 Task: Add a condition where "Channel Is not Text" in pending tickets.
Action: Mouse moved to (124, 409)
Screenshot: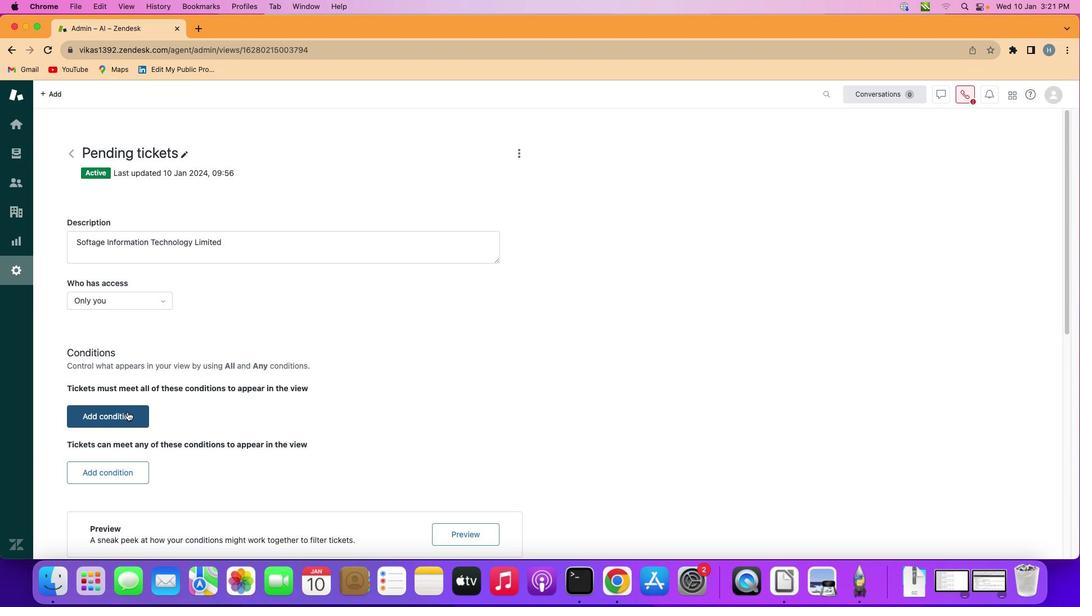 
Action: Mouse pressed left at (124, 409)
Screenshot: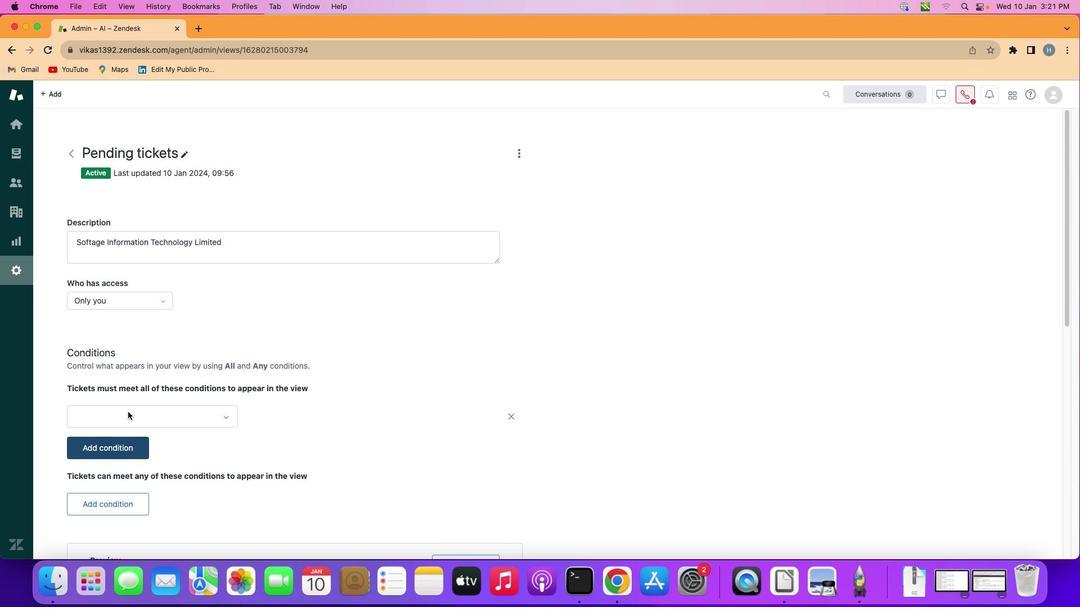 
Action: Mouse moved to (163, 406)
Screenshot: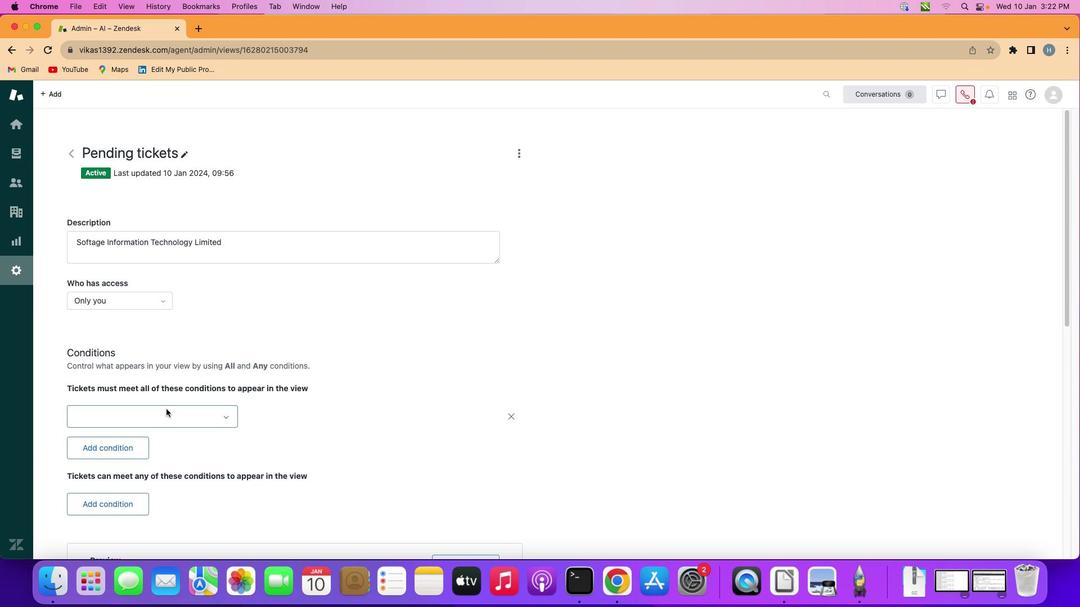 
Action: Mouse pressed left at (163, 406)
Screenshot: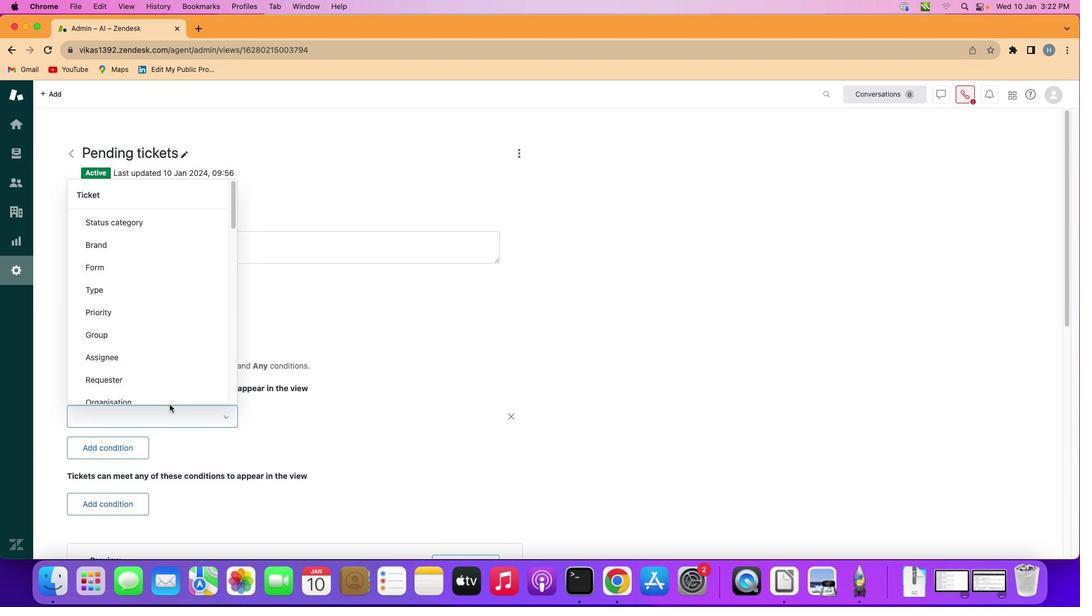 
Action: Mouse moved to (172, 316)
Screenshot: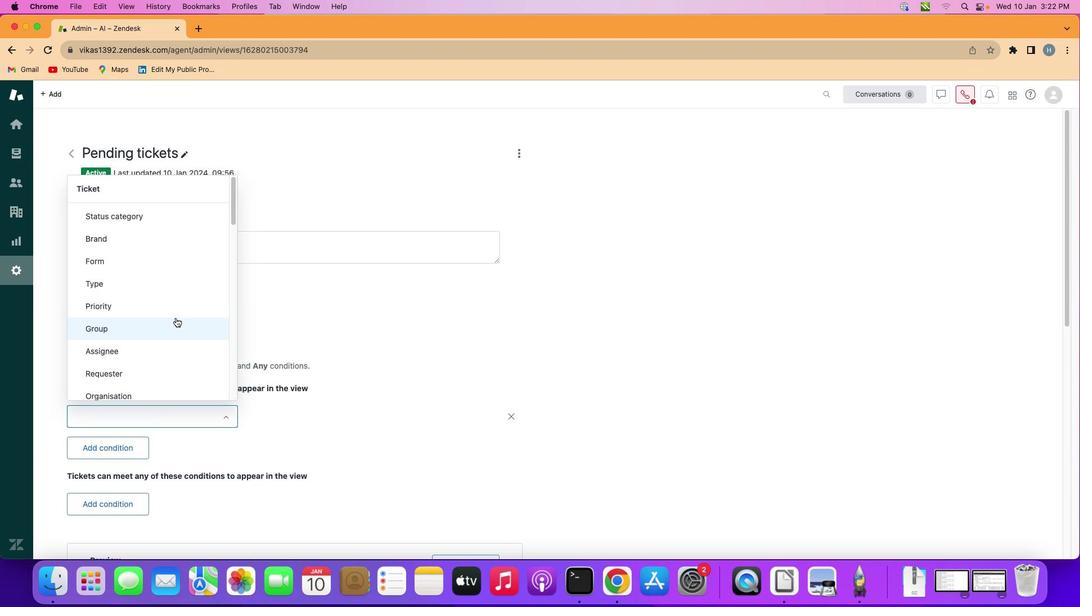 
Action: Mouse scrolled (172, 316) with delta (-2, -2)
Screenshot: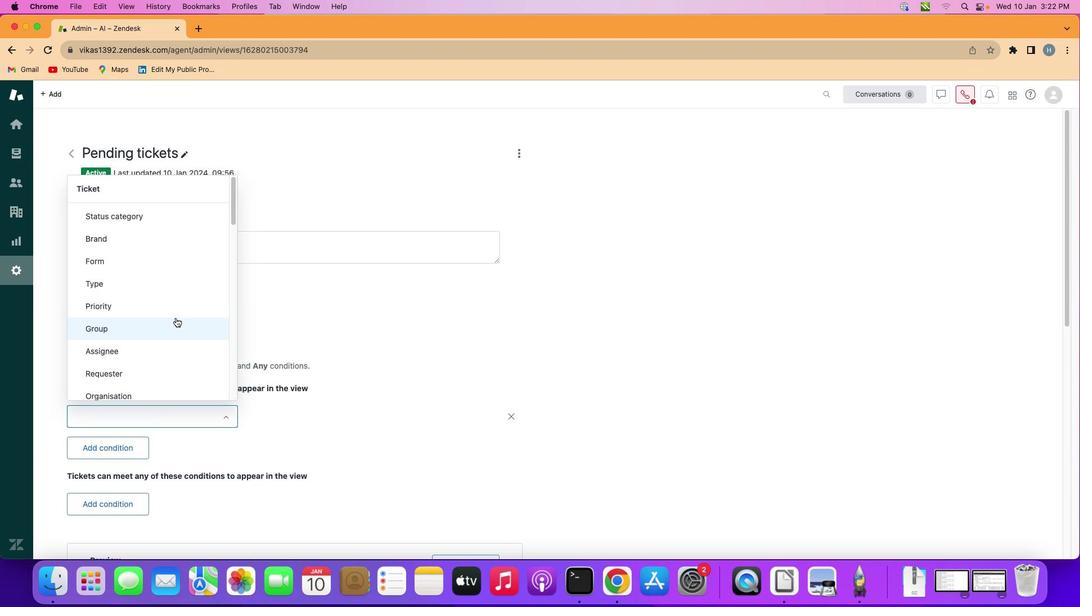 
Action: Mouse moved to (172, 315)
Screenshot: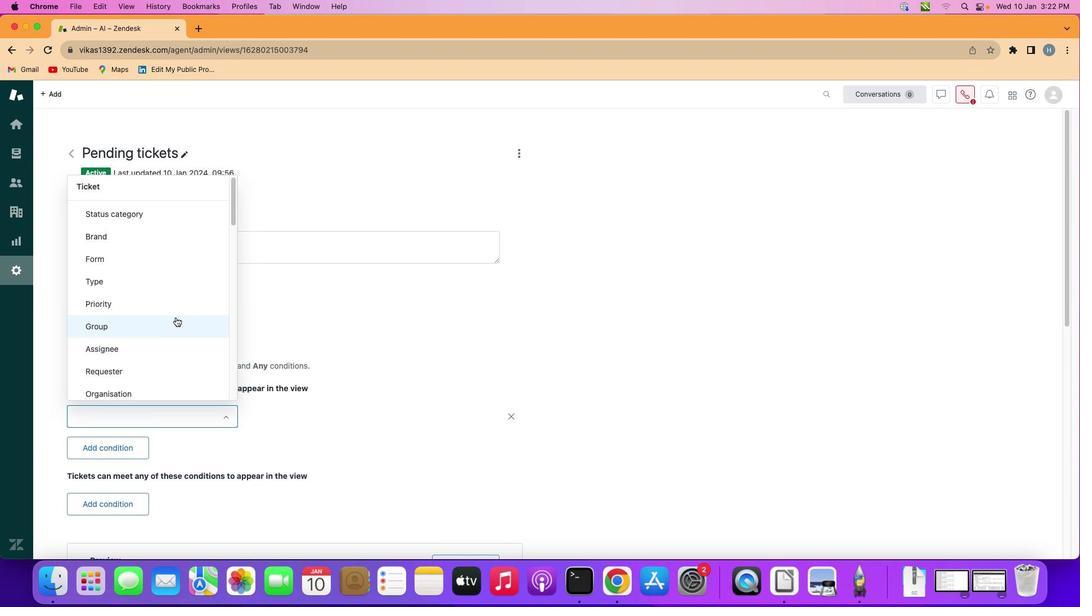 
Action: Mouse scrolled (172, 315) with delta (-2, -2)
Screenshot: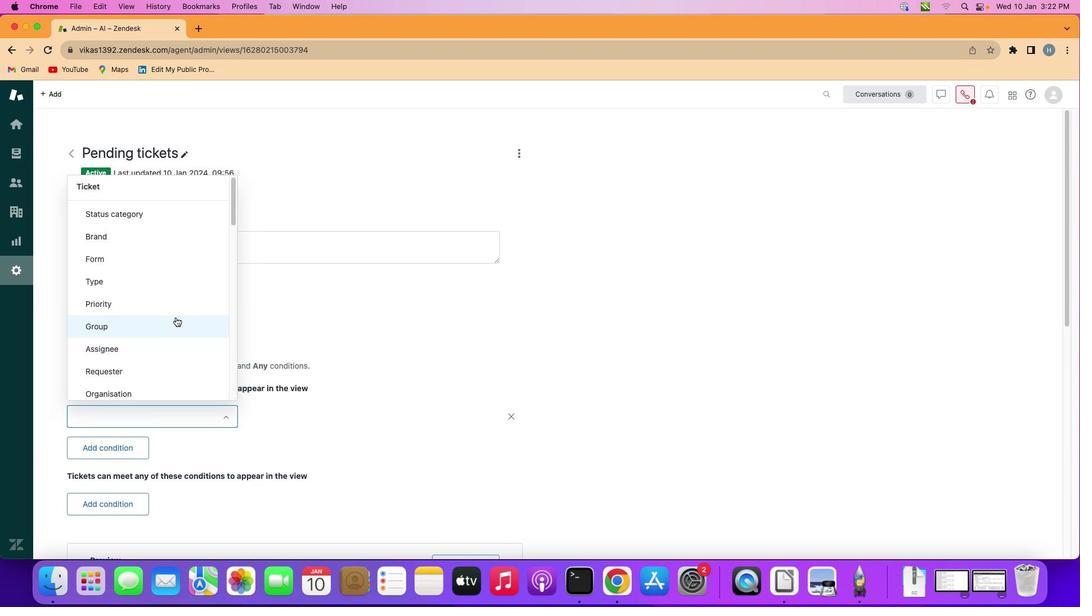 
Action: Mouse moved to (172, 315)
Screenshot: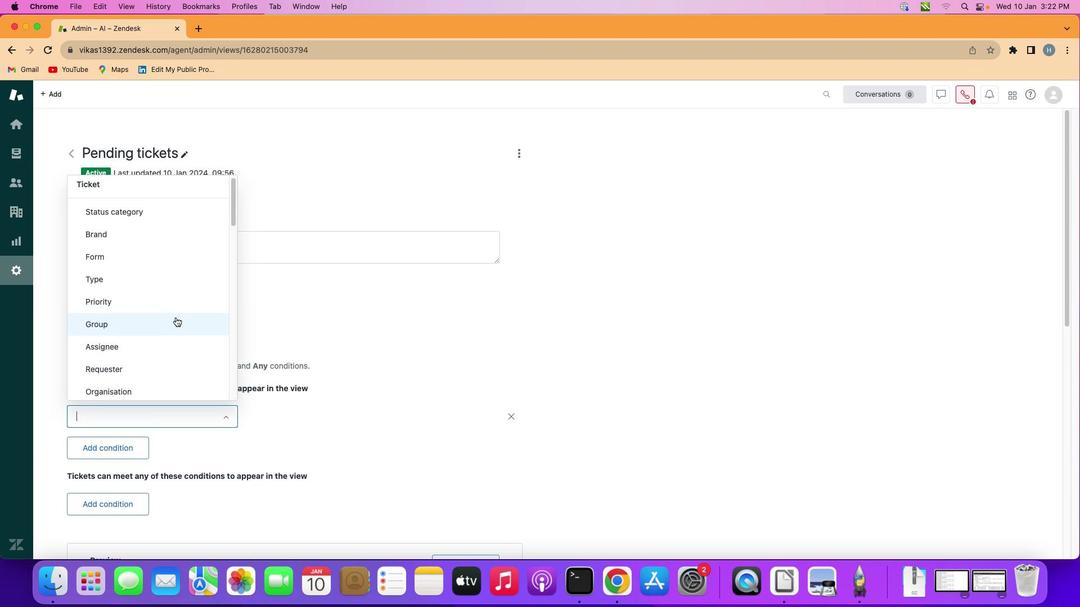 
Action: Mouse scrolled (172, 315) with delta (-2, -2)
Screenshot: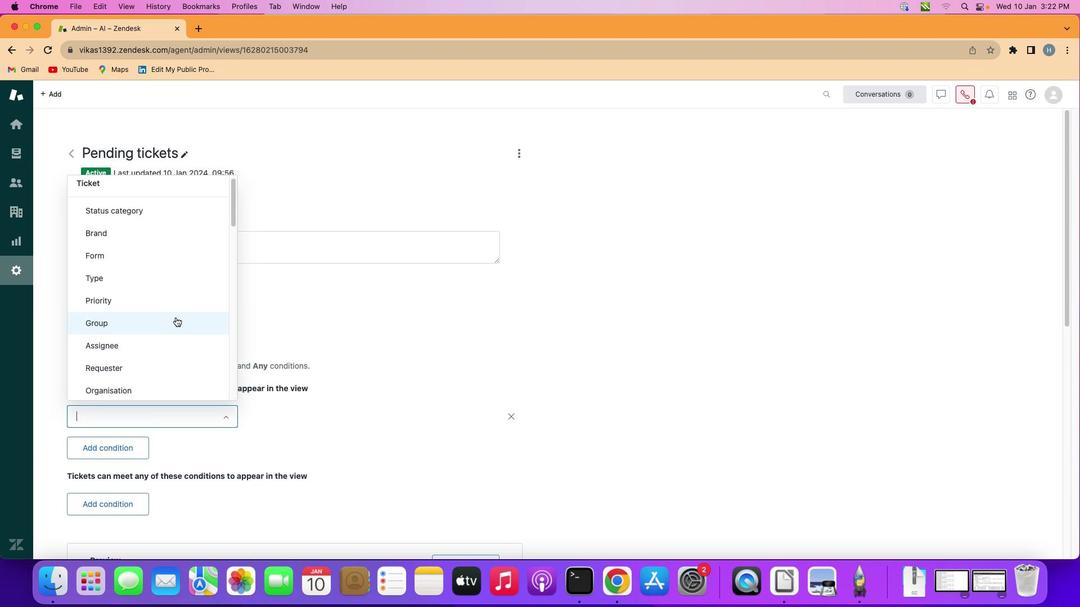 
Action: Mouse scrolled (172, 315) with delta (-2, -2)
Screenshot: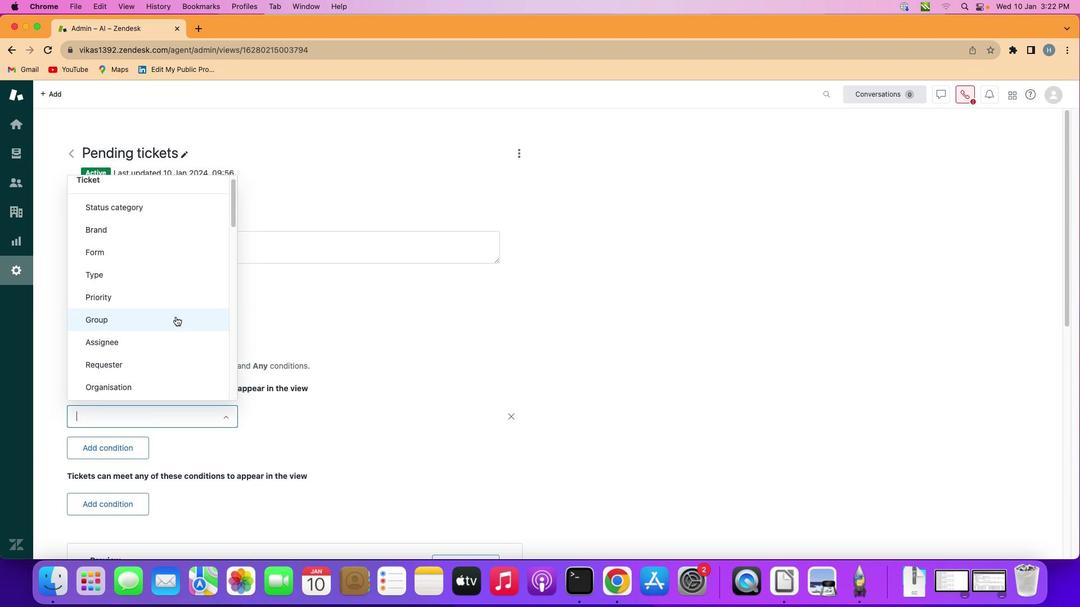 
Action: Mouse moved to (172, 314)
Screenshot: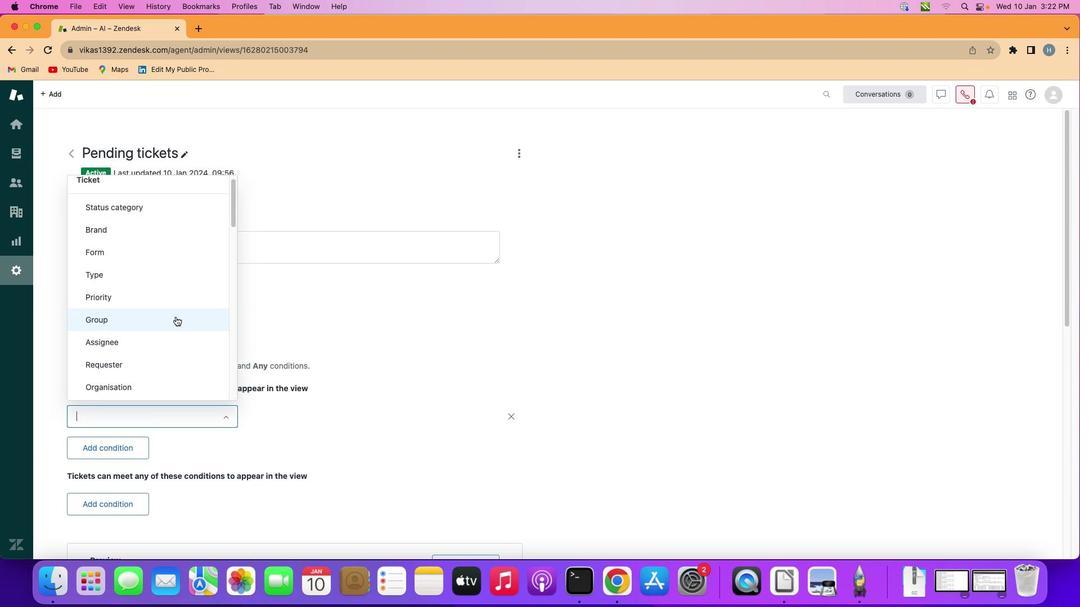 
Action: Mouse scrolled (172, 314) with delta (-2, -2)
Screenshot: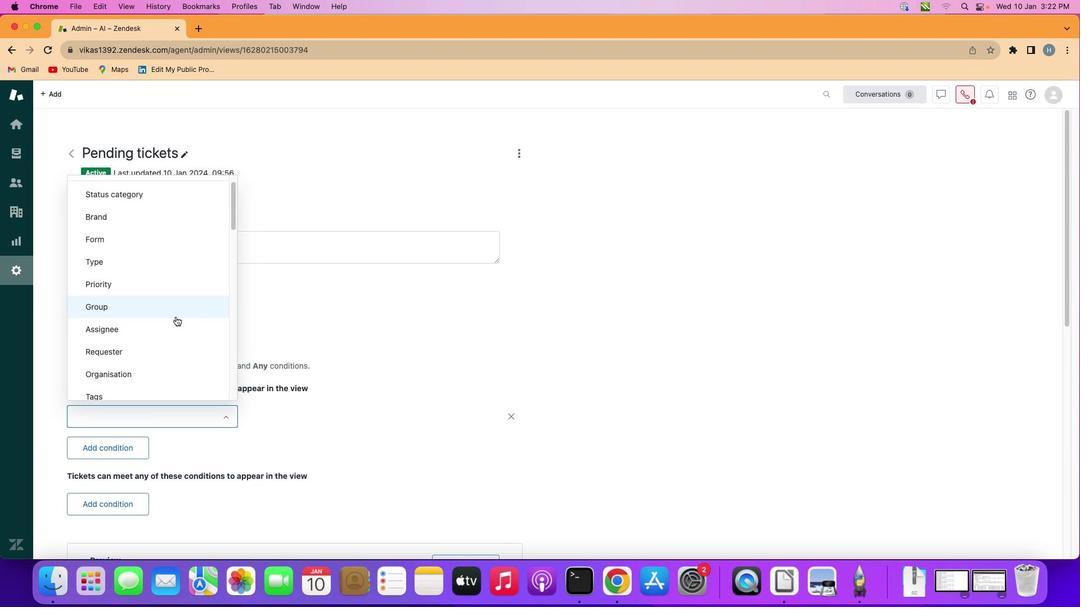 
Action: Mouse scrolled (172, 314) with delta (-2, -2)
Screenshot: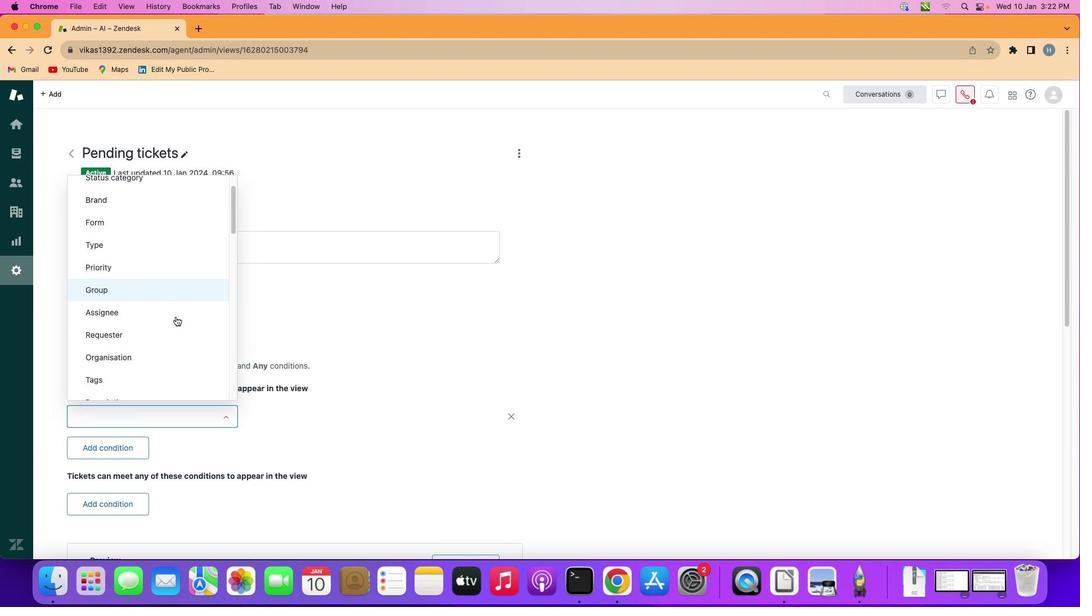 
Action: Mouse scrolled (172, 314) with delta (-2, -2)
Screenshot: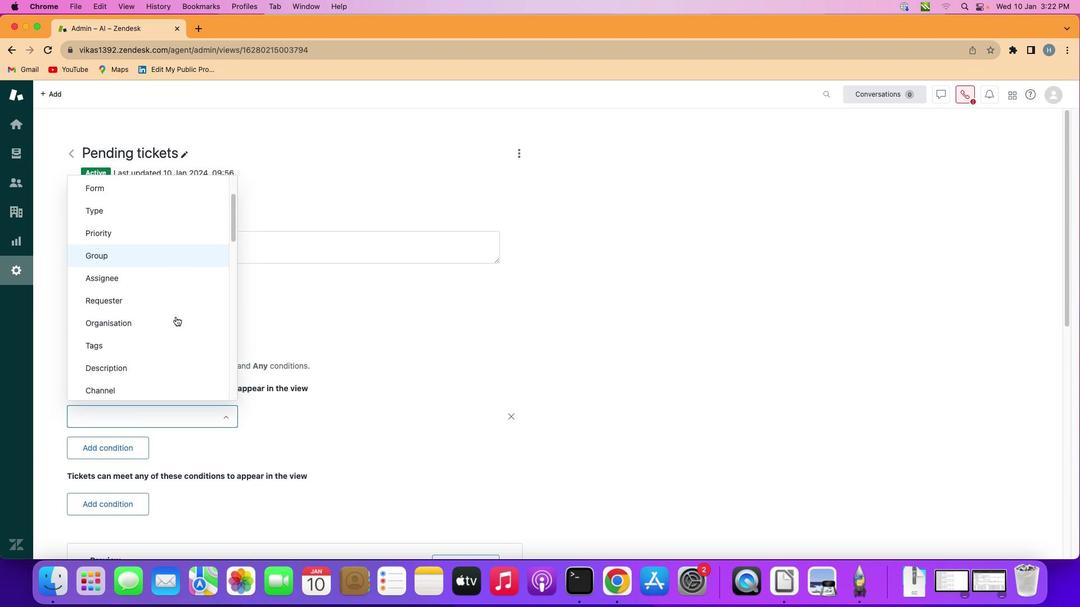 
Action: Mouse scrolled (172, 314) with delta (-2, -2)
Screenshot: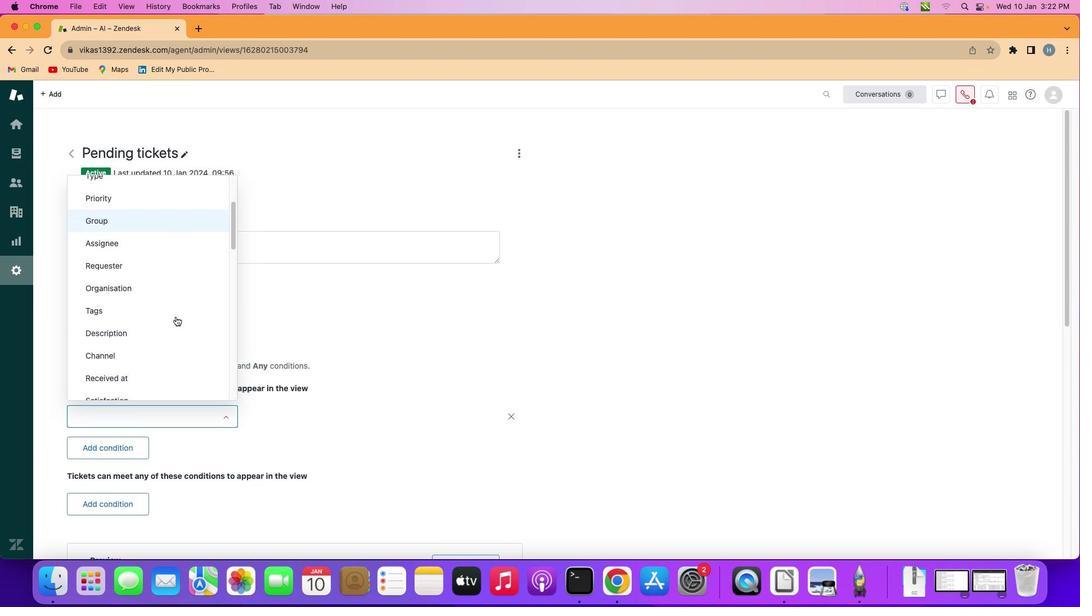 
Action: Mouse moved to (156, 348)
Screenshot: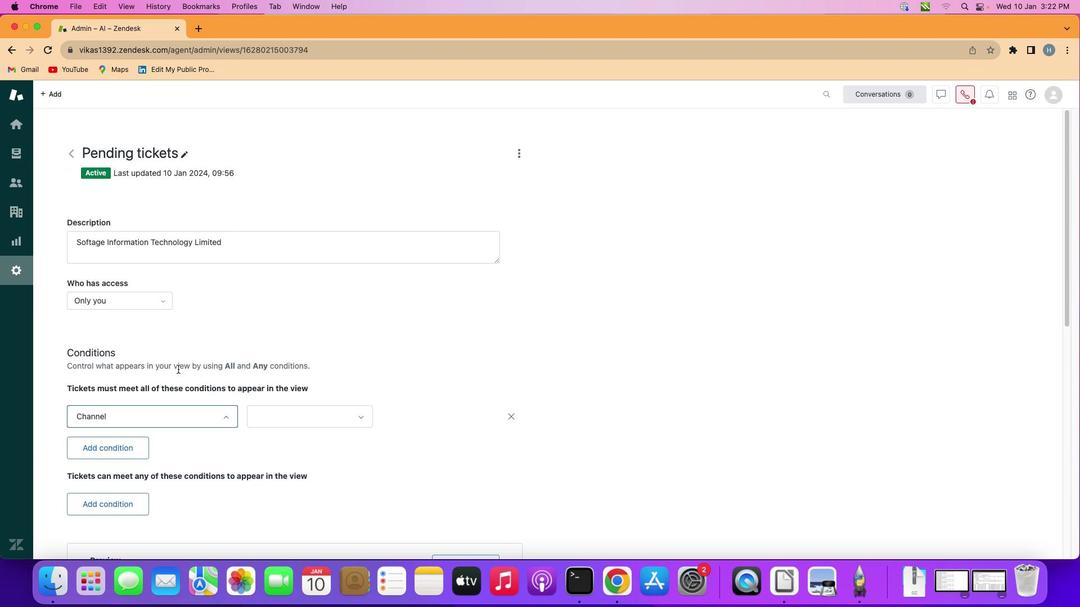 
Action: Mouse pressed left at (156, 348)
Screenshot: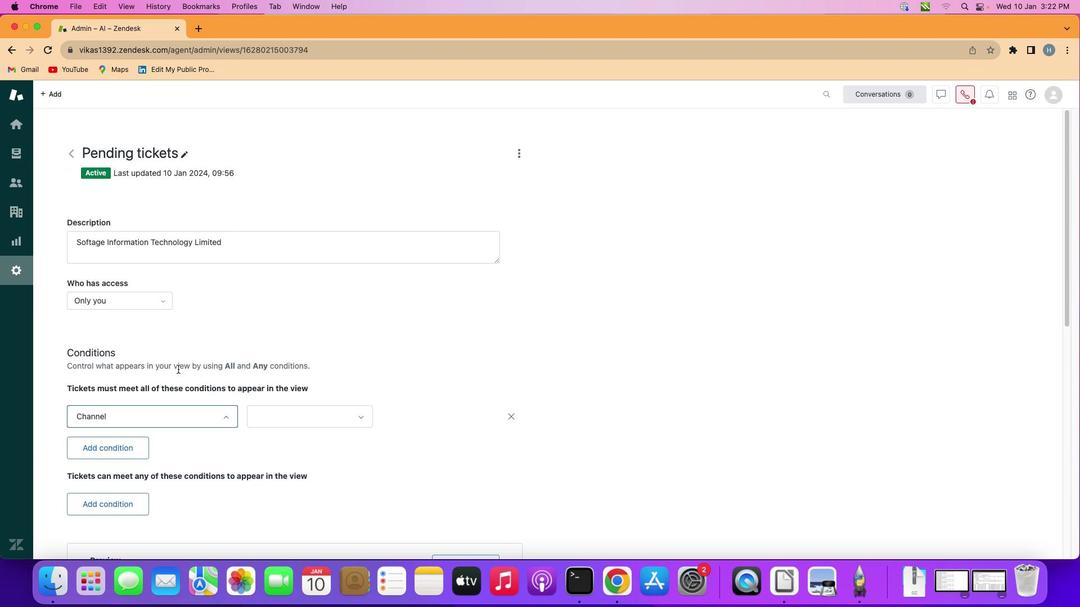 
Action: Mouse moved to (280, 406)
Screenshot: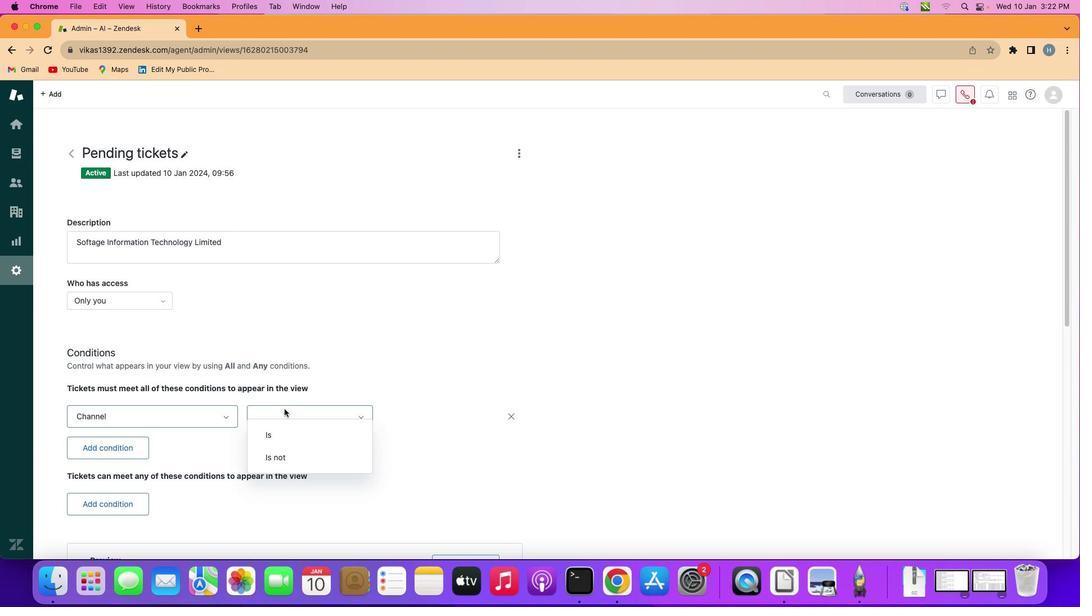 
Action: Mouse pressed left at (280, 406)
Screenshot: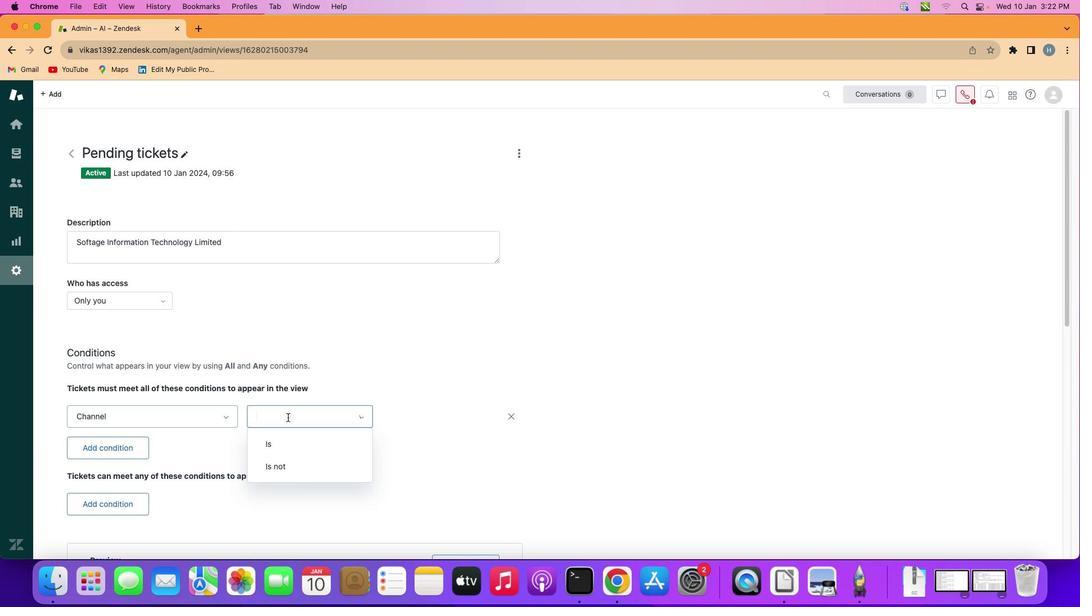 
Action: Mouse moved to (301, 463)
Screenshot: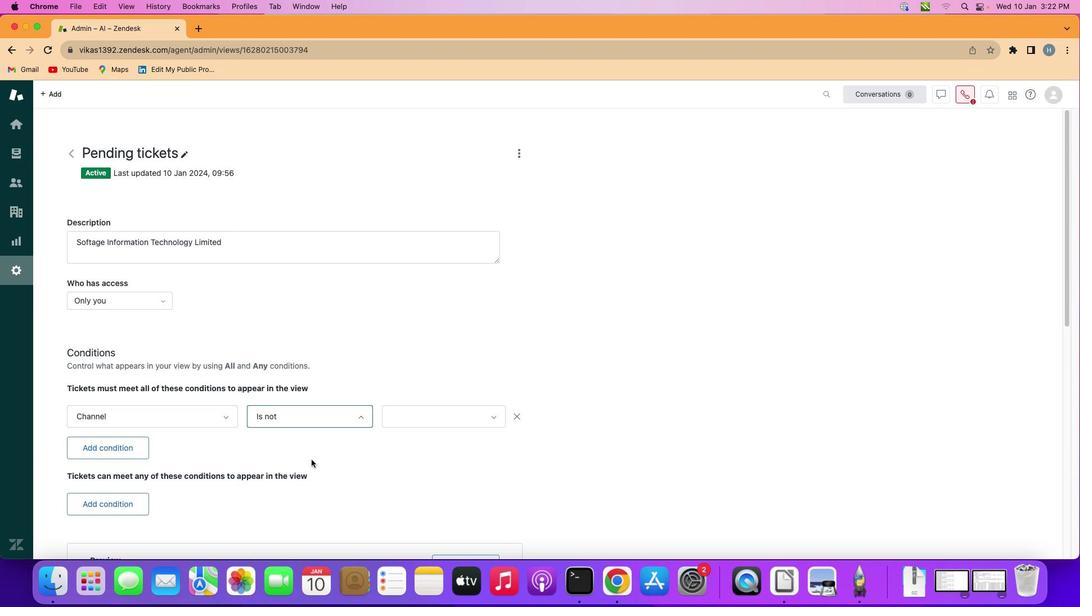 
Action: Mouse pressed left at (301, 463)
Screenshot: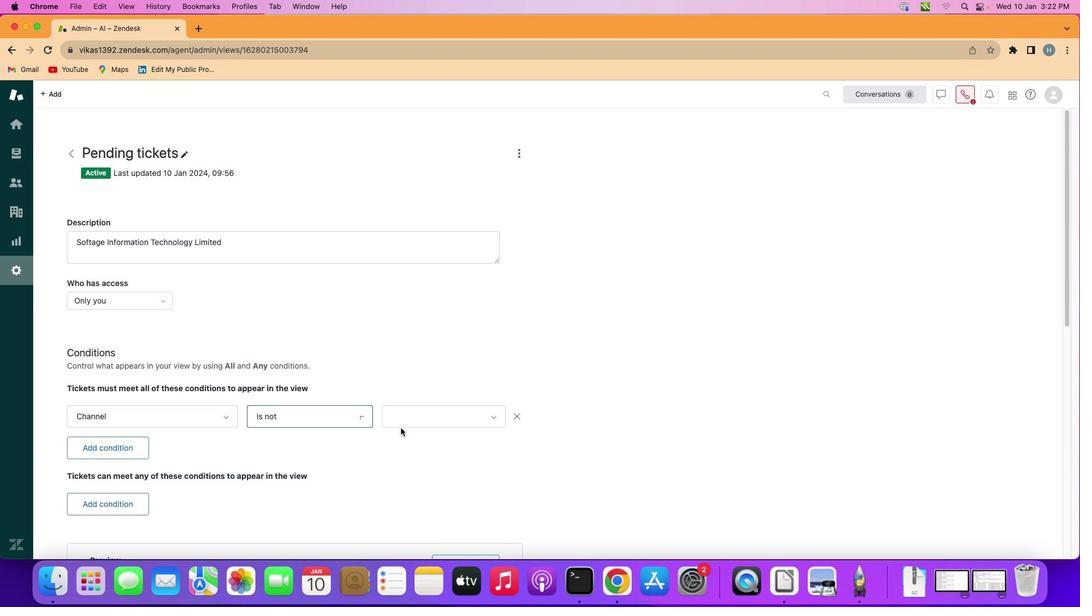 
Action: Mouse moved to (441, 411)
Screenshot: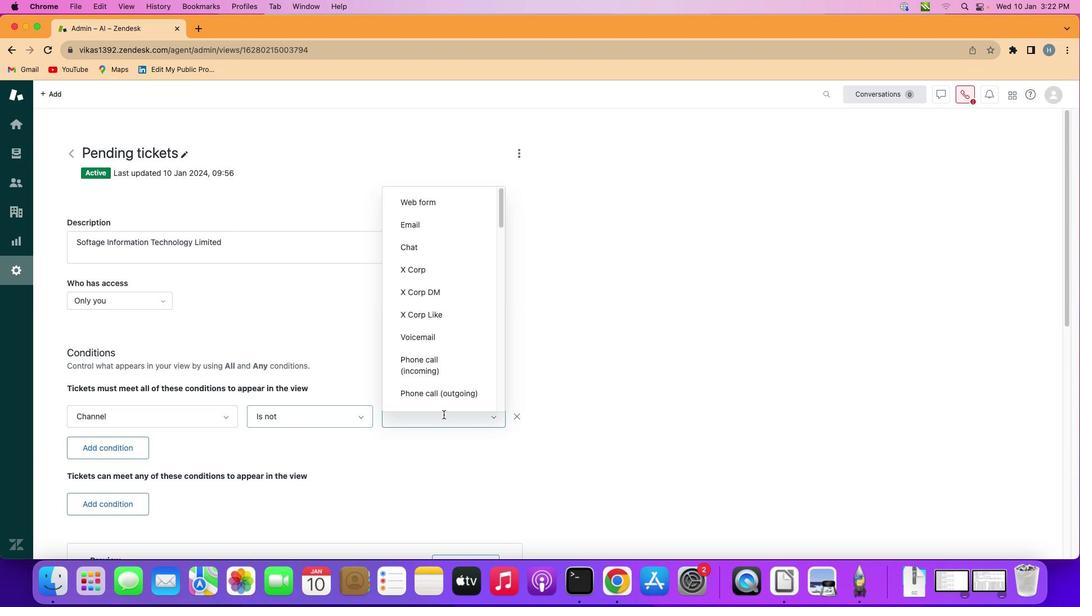 
Action: Mouse pressed left at (441, 411)
Screenshot: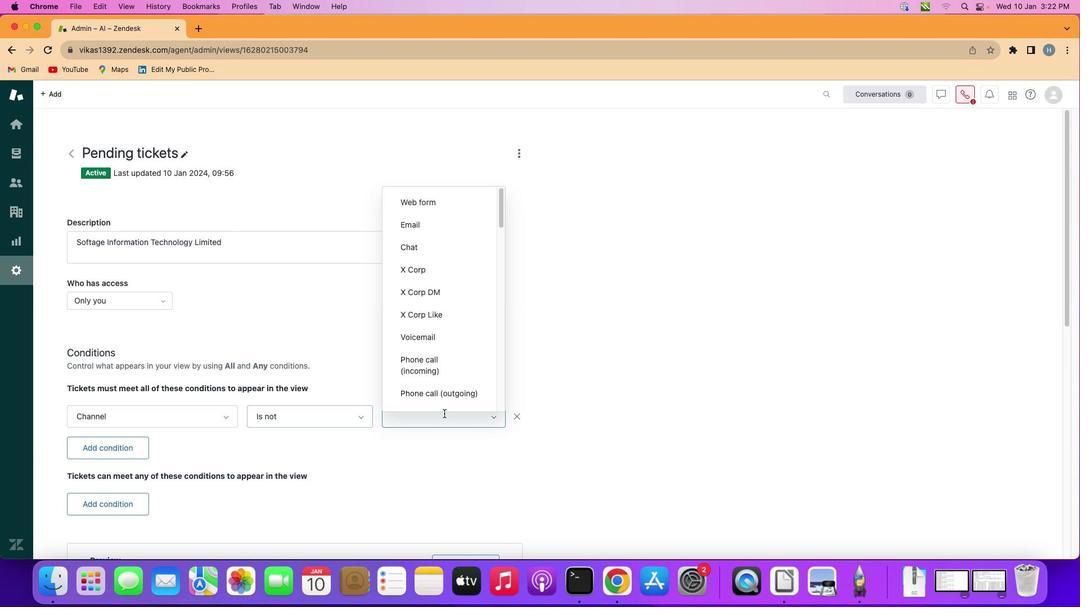 
Action: Mouse moved to (435, 330)
Screenshot: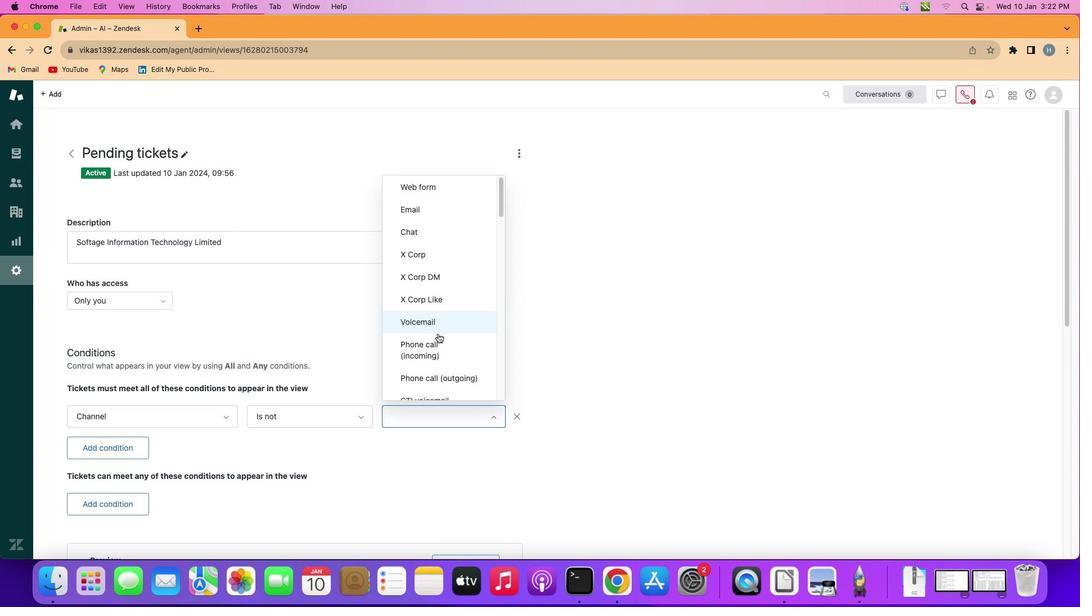 
Action: Mouse scrolled (435, 330) with delta (-2, -2)
Screenshot: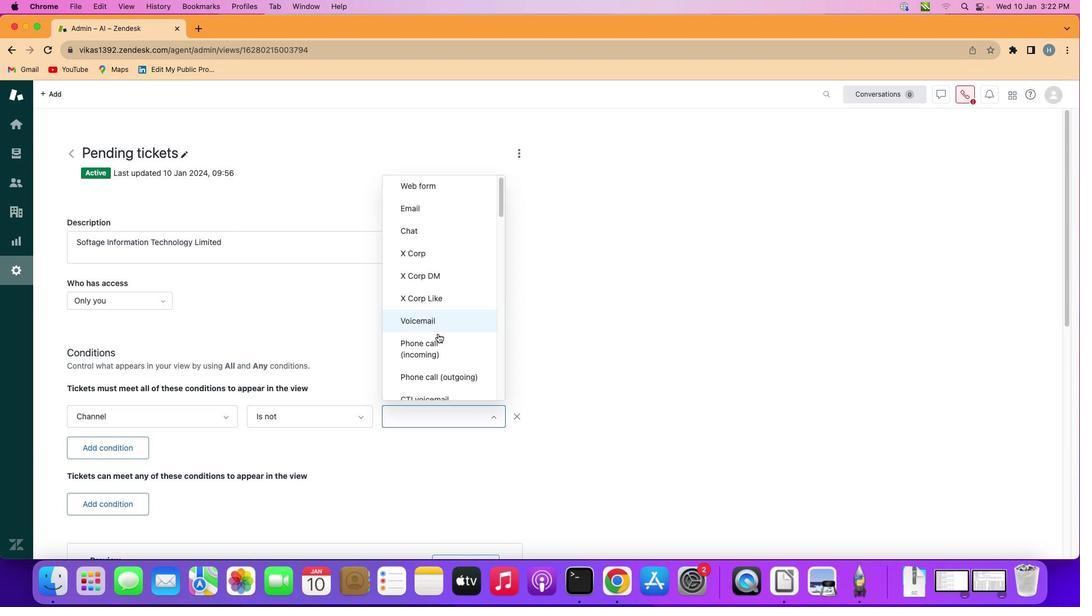 
Action: Mouse scrolled (435, 330) with delta (-2, -2)
Screenshot: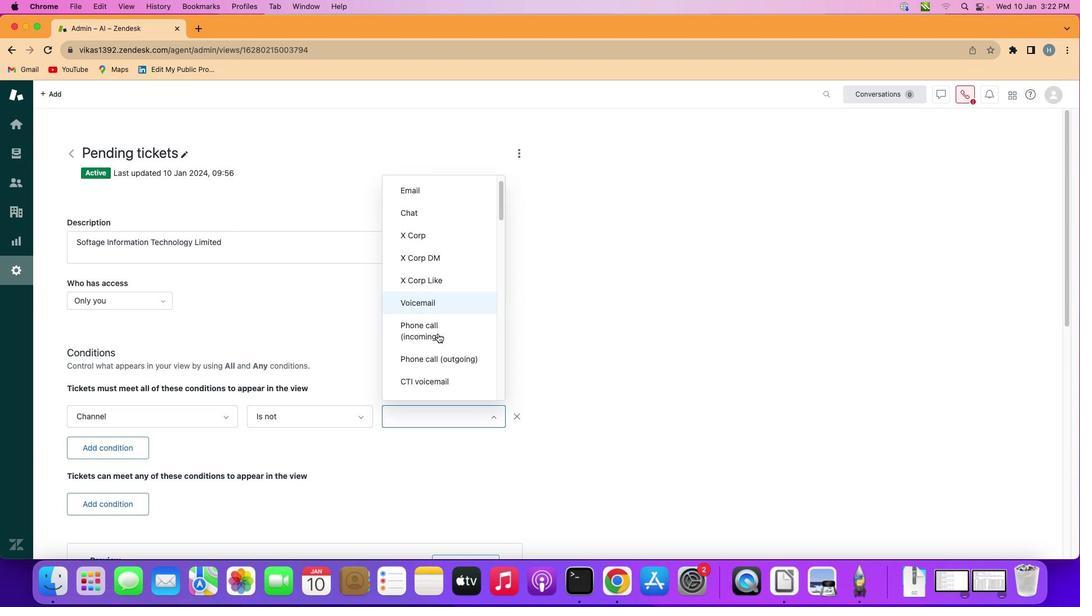 
Action: Mouse scrolled (435, 330) with delta (-2, -2)
Screenshot: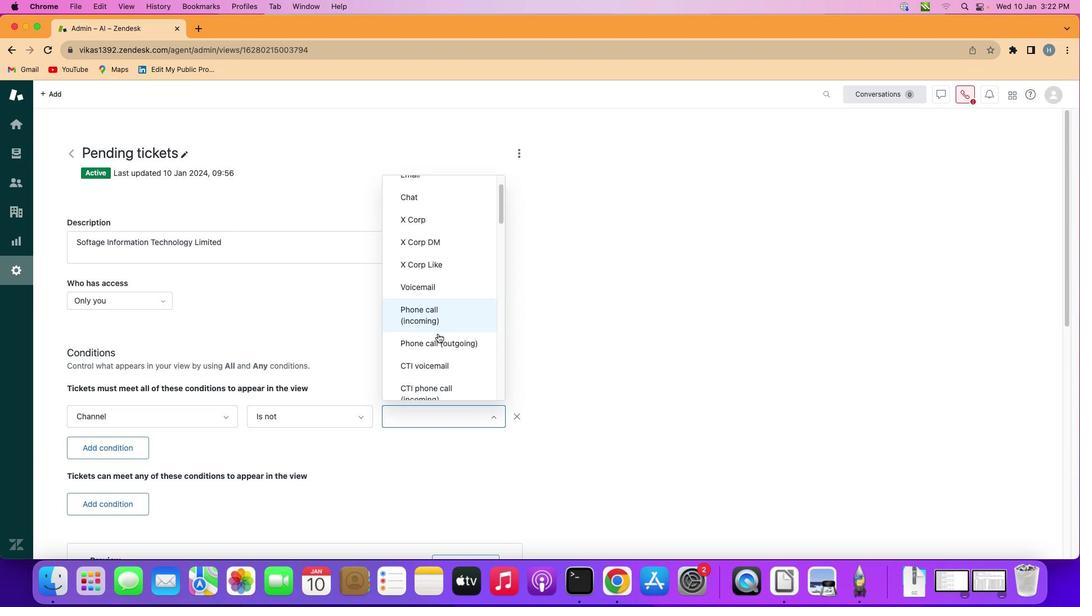 
Action: Mouse scrolled (435, 330) with delta (-2, -2)
Screenshot: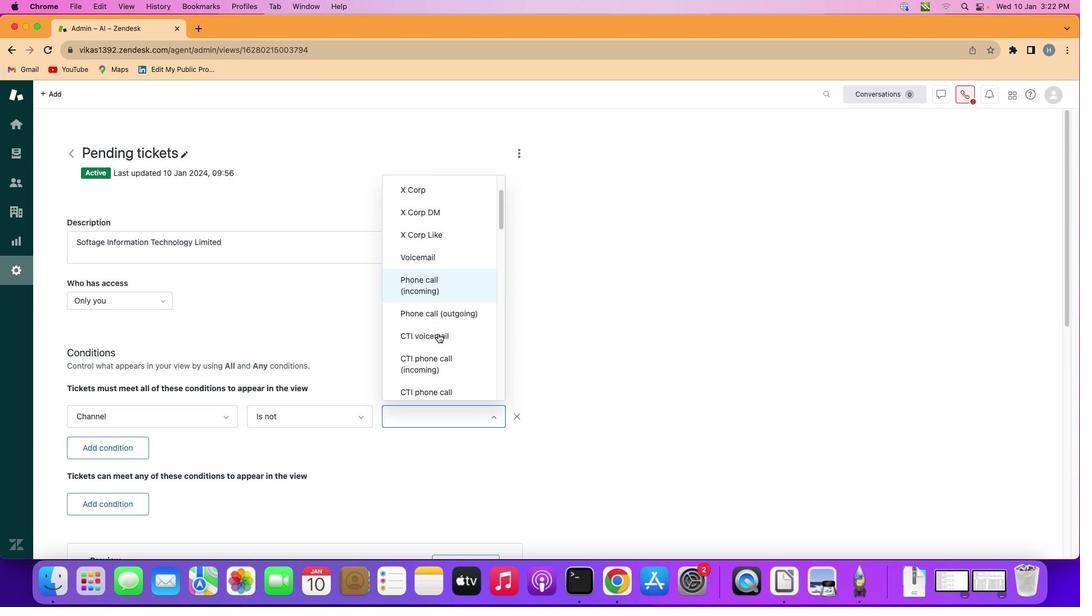 
Action: Mouse moved to (435, 330)
Screenshot: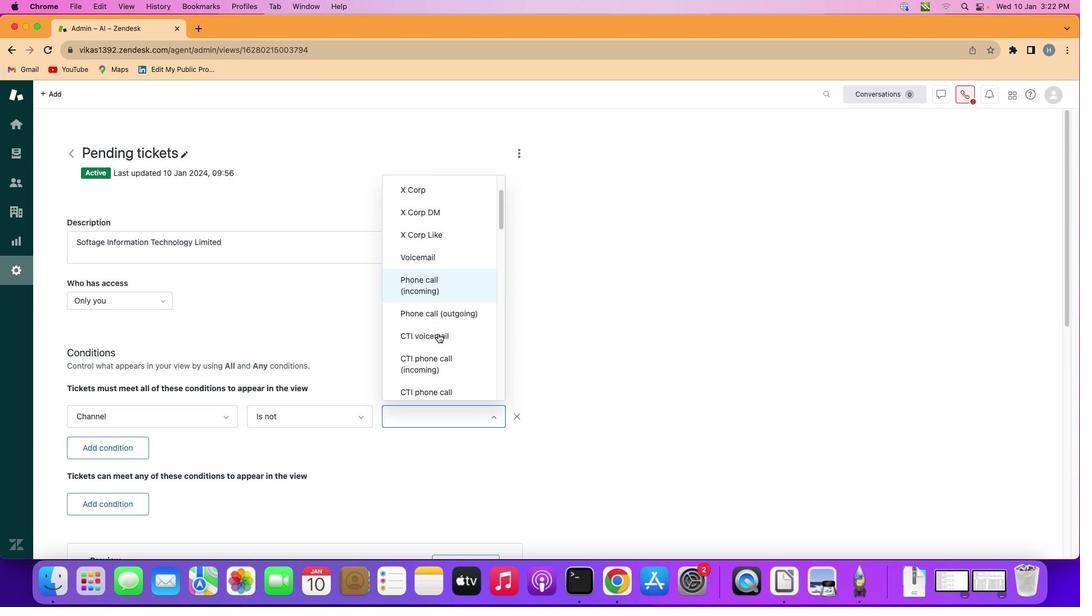 
Action: Mouse scrolled (435, 330) with delta (-2, -2)
Screenshot: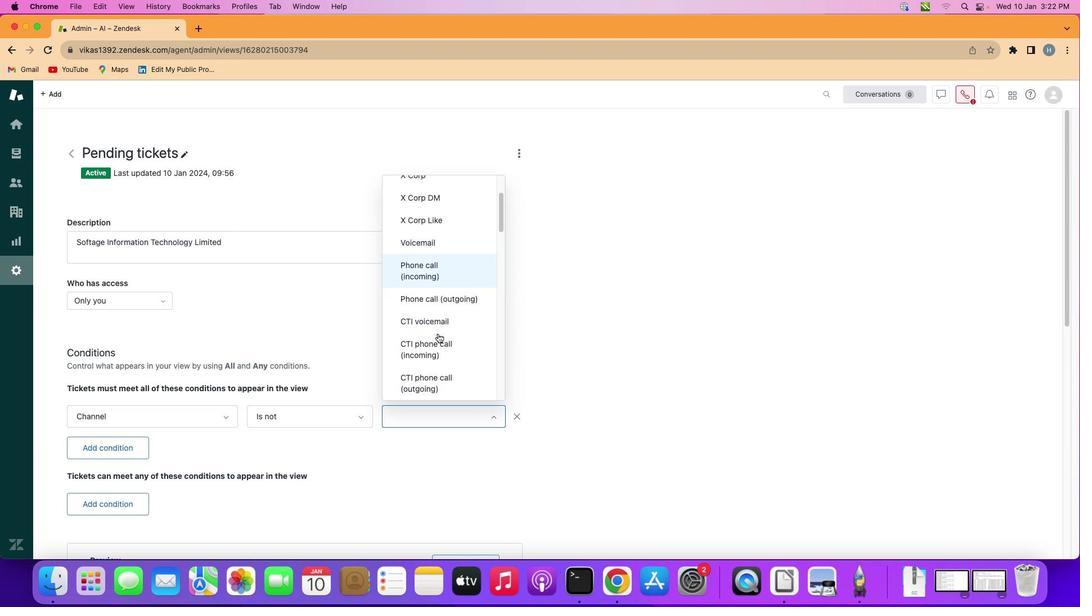 
Action: Mouse moved to (444, 361)
Screenshot: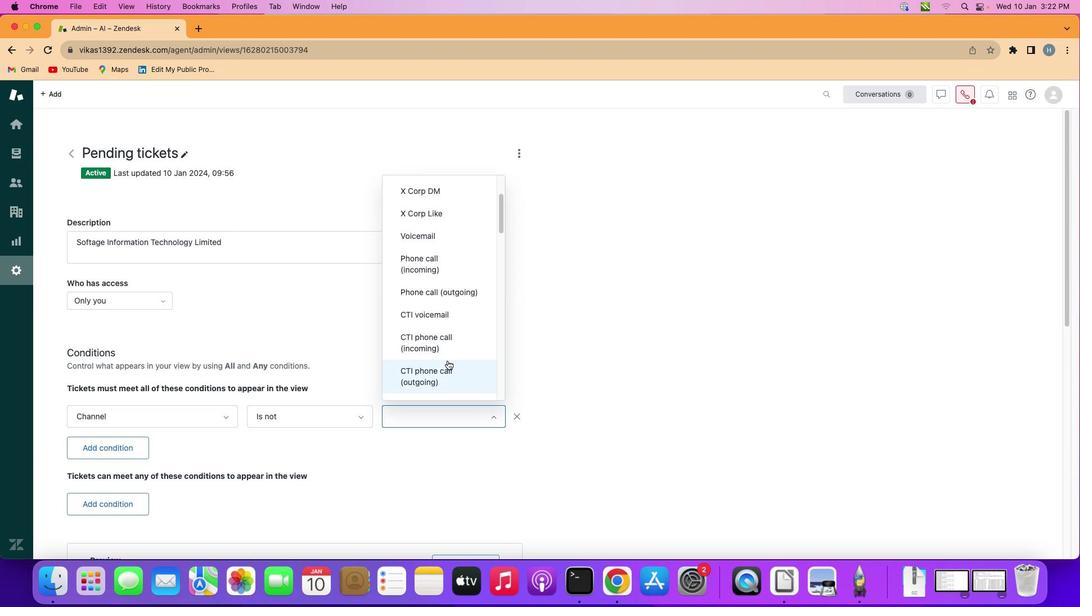 
Action: Mouse scrolled (444, 361) with delta (-2, -2)
Screenshot: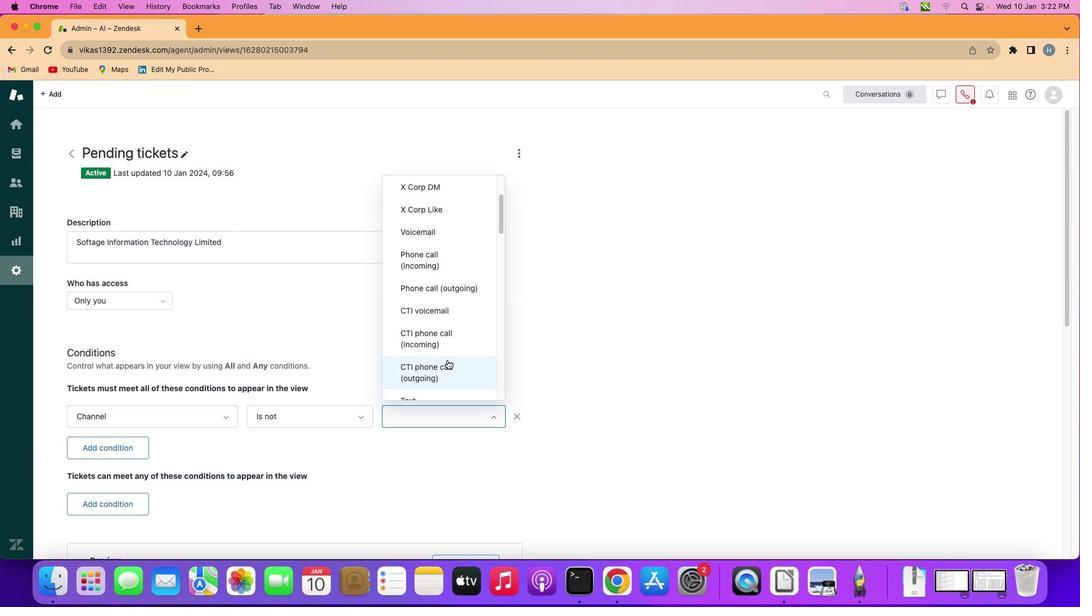 
Action: Mouse moved to (444, 360)
Screenshot: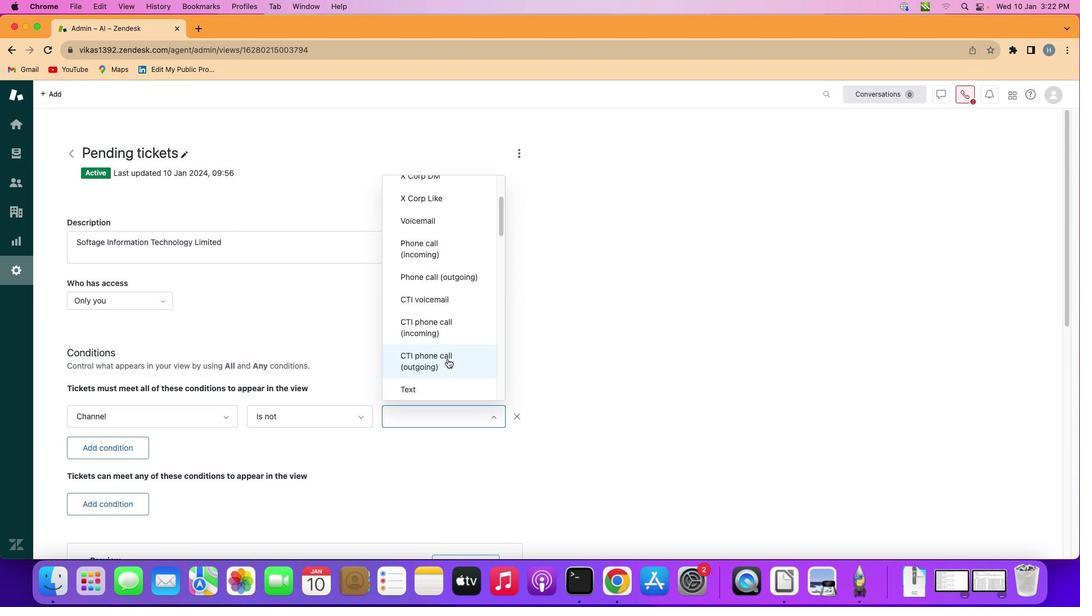 
Action: Mouse scrolled (444, 360) with delta (-2, -2)
Screenshot: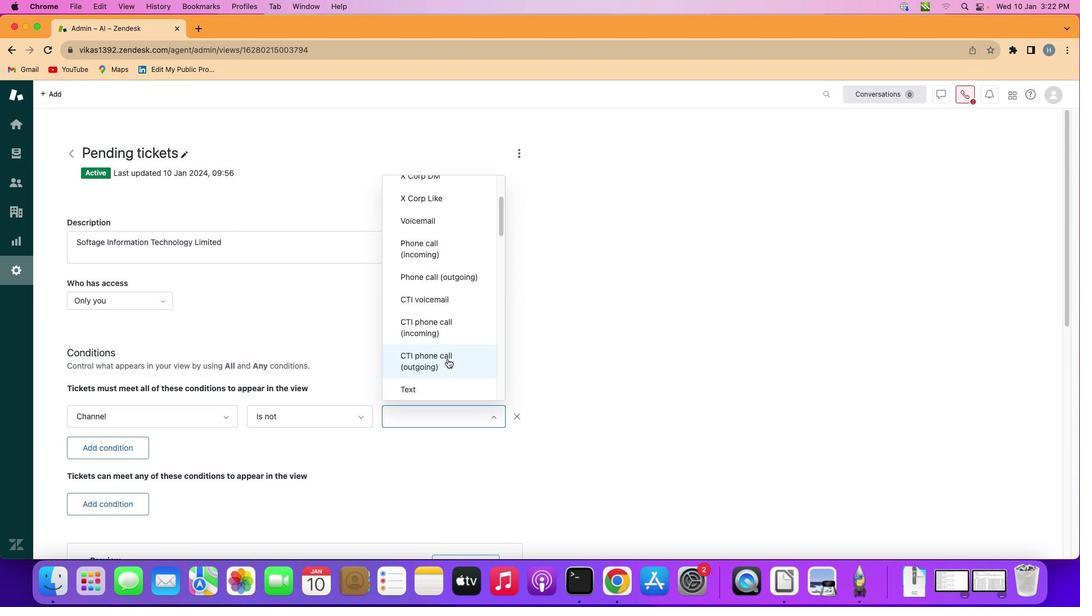 
Action: Mouse moved to (444, 357)
Screenshot: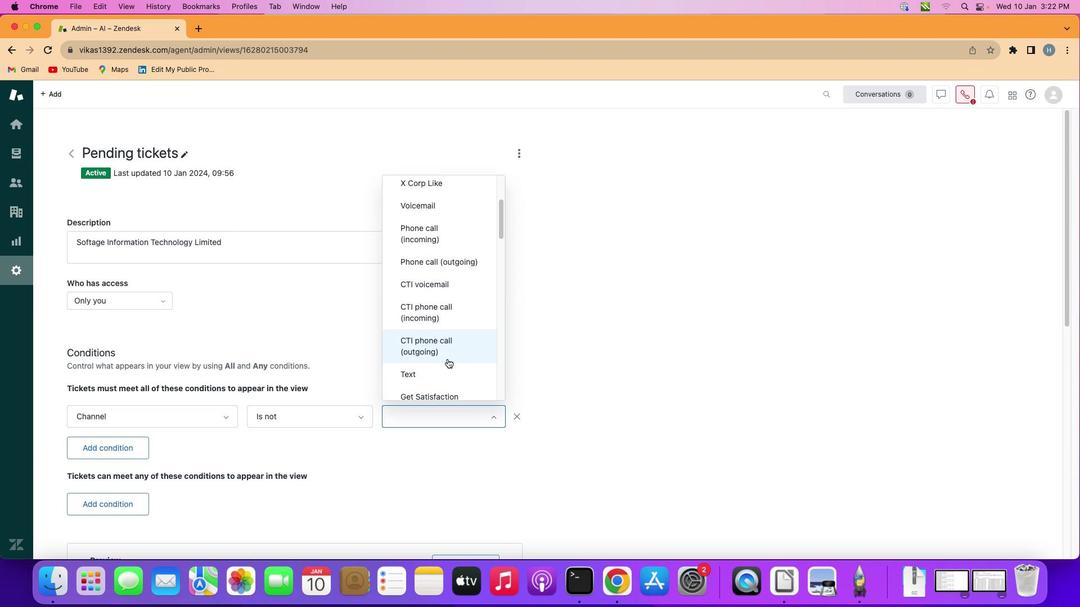 
Action: Mouse scrolled (444, 357) with delta (-2, -2)
Screenshot: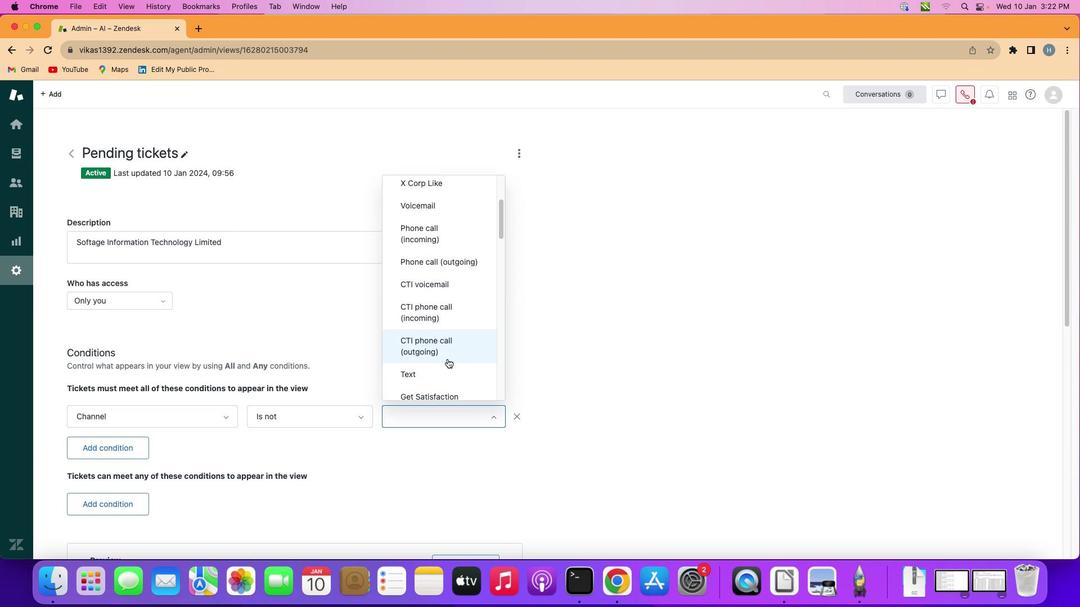 
Action: Mouse moved to (444, 356)
Screenshot: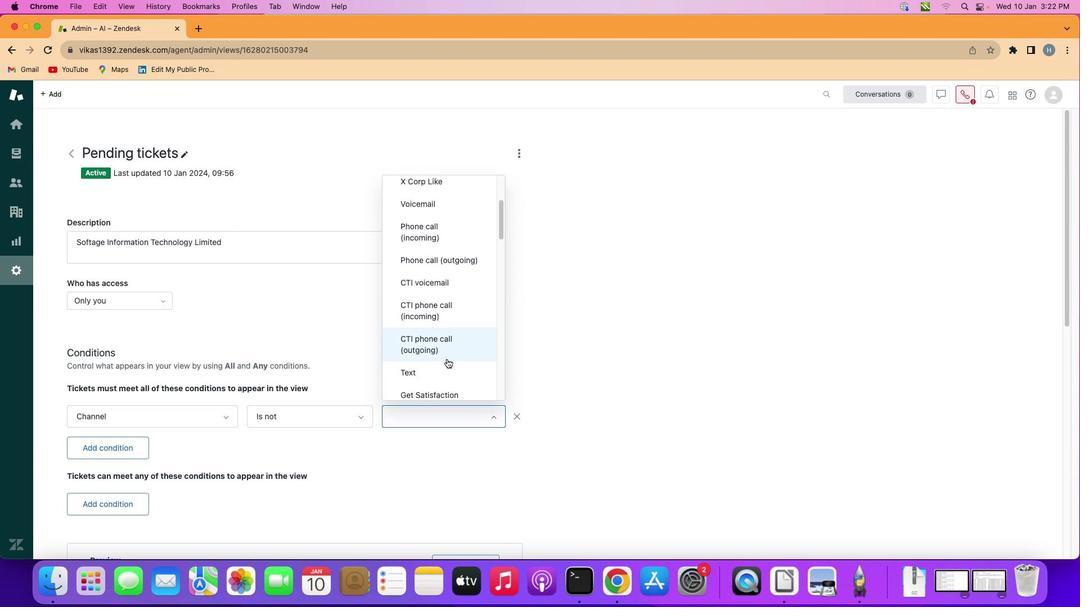 
Action: Mouse scrolled (444, 356) with delta (-2, -2)
Screenshot: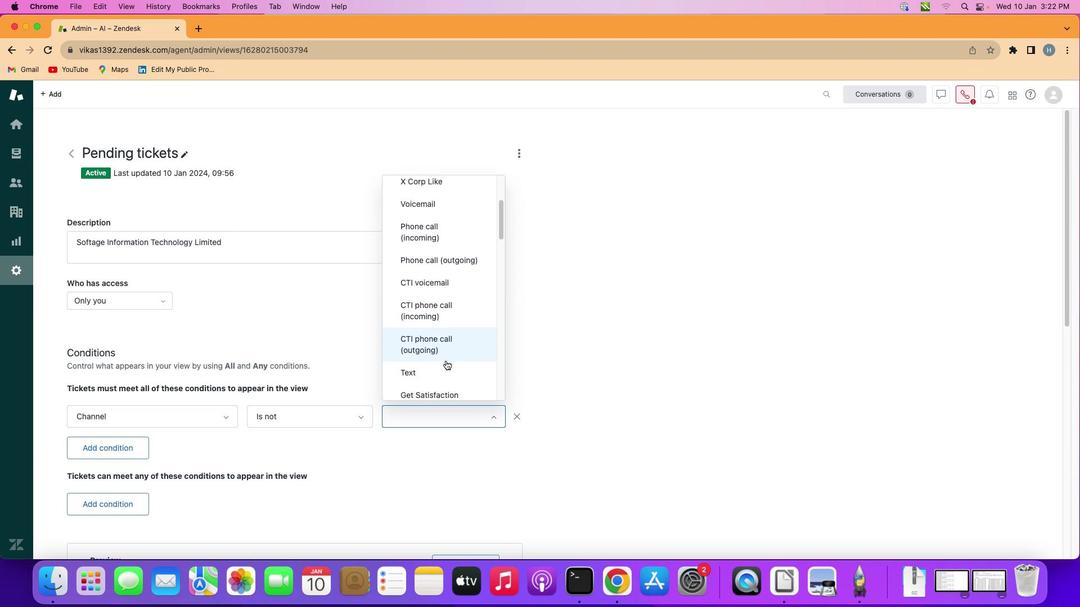 
Action: Mouse moved to (438, 361)
Screenshot: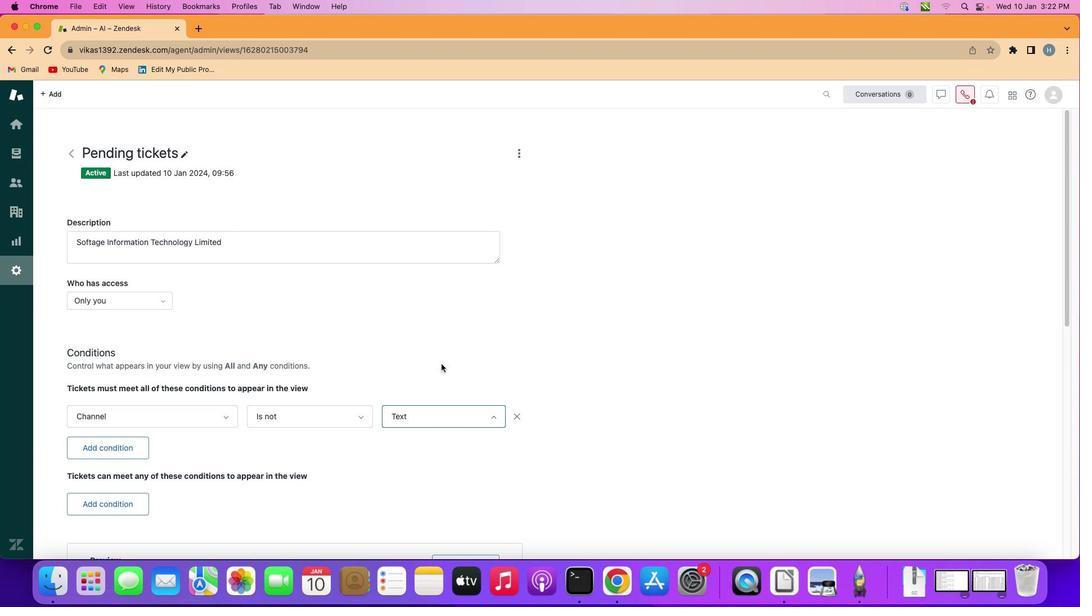 
Action: Mouse pressed left at (438, 361)
Screenshot: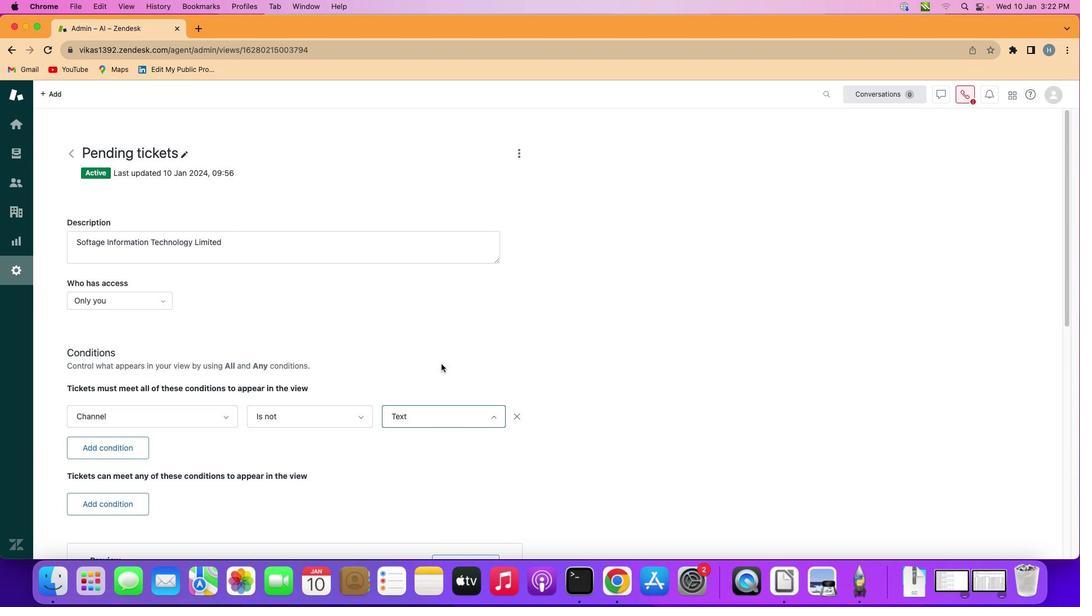 
Action: Mouse moved to (438, 361)
Screenshot: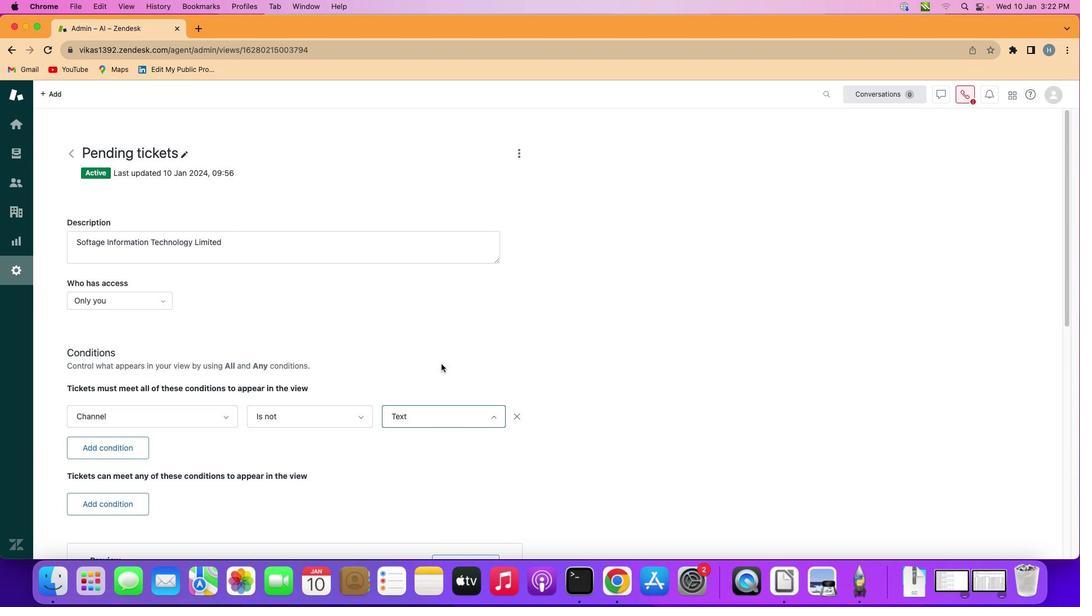 
